 Task: Add an event with the title Casual Monthly Departmental Update and Collaboration Meeting, date '2023/12/27', time 8:30 AM to 10:30 AM, logged in from the account softage.3@softage.netand send the event invitation to softage.8@softage.net and softage.9@softage.net. Set a reminder for the event 2 hour before
Action: Mouse moved to (79, 89)
Screenshot: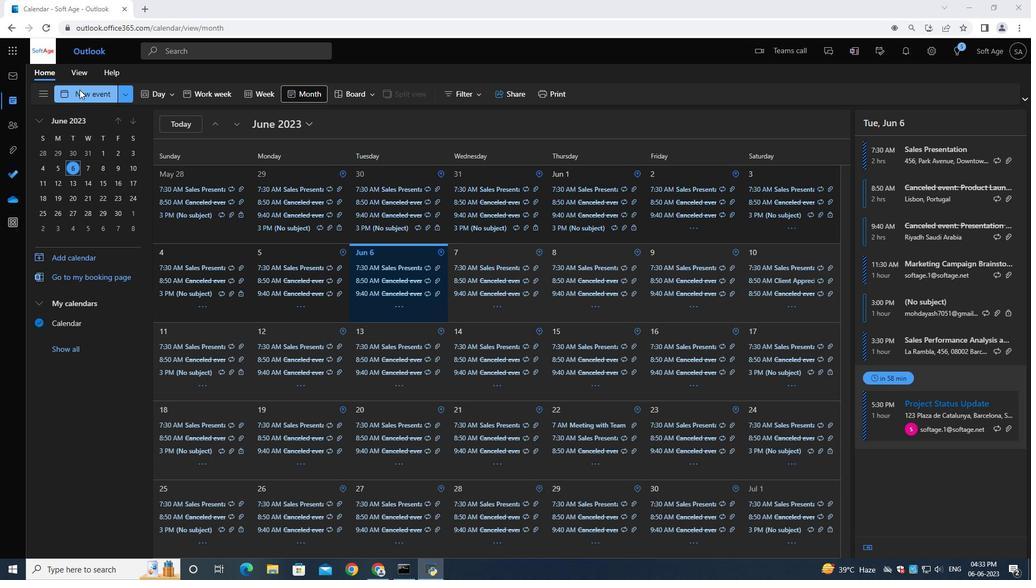 
Action: Mouse pressed left at (79, 89)
Screenshot: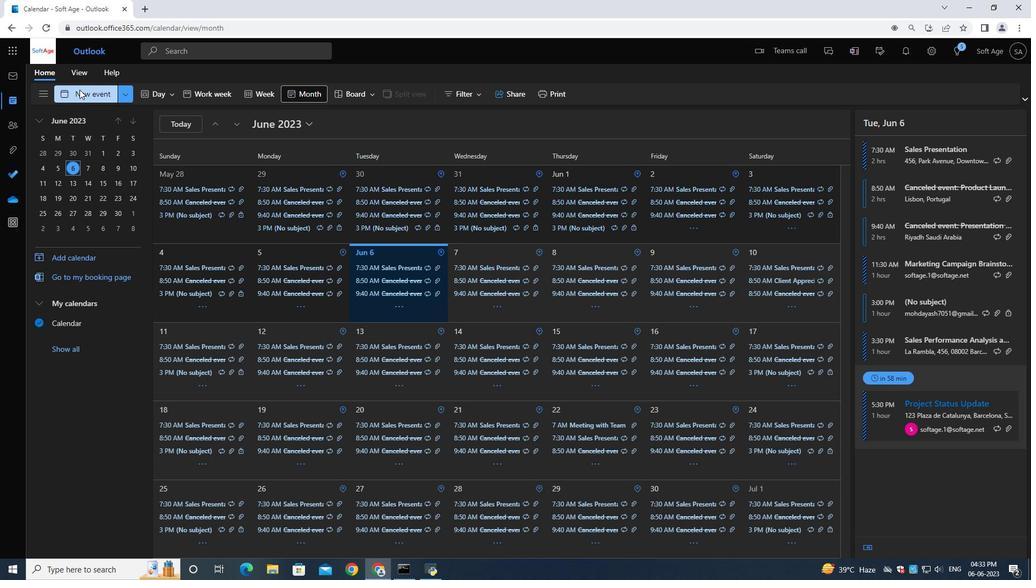 
Action: Mouse moved to (273, 159)
Screenshot: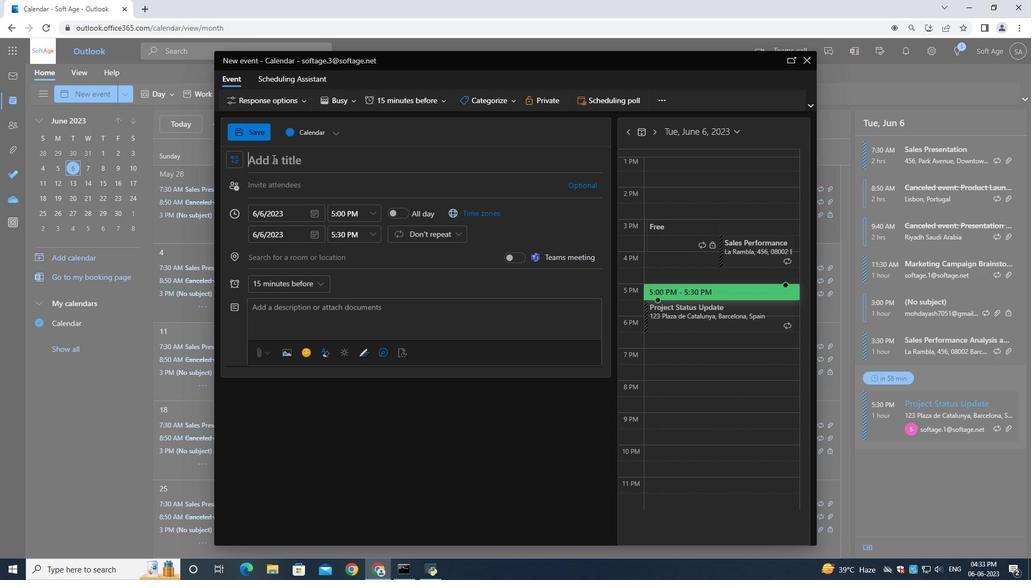 
Action: Mouse pressed left at (273, 159)
Screenshot: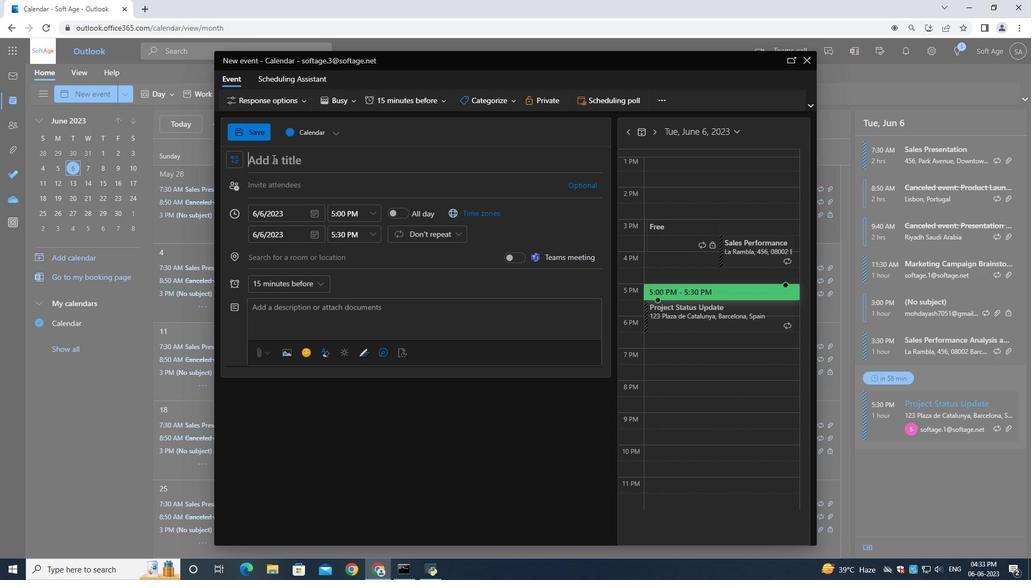 
Action: Mouse moved to (273, 159)
Screenshot: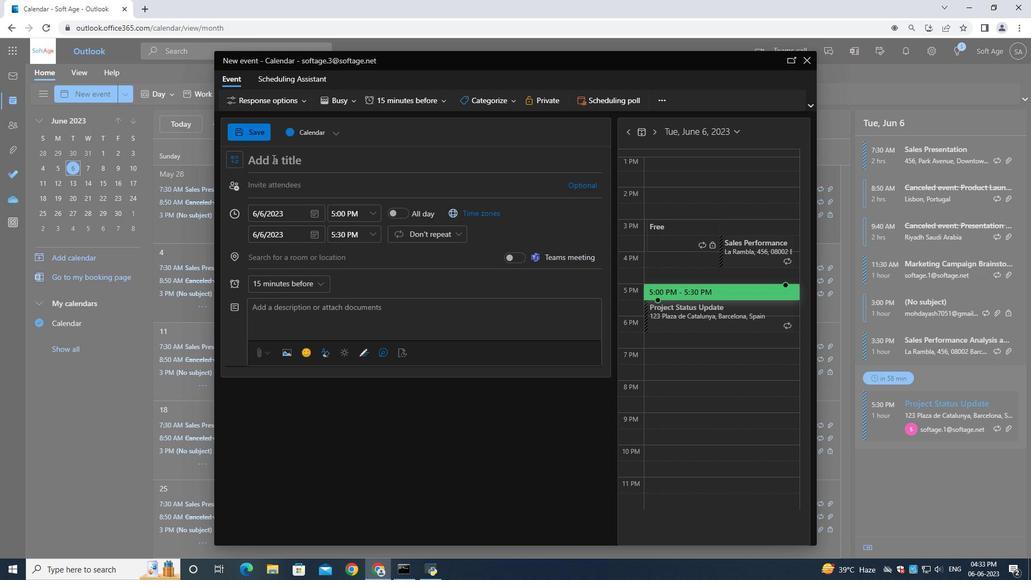 
Action: Key pressed <Key.shift>Casual<Key.space><Key.shift>Monthly<Key.space><Key.shift>Departmental<Key.space><Key.shift><Key.shift><Key.shift><Key.shift><Key.shift><Key.shift><Key.shift><Key.shift><Key.shift><Key.shift><Key.shift><Key.shift><Key.shift><Key.shift>Update<Key.space>and<Key.space><Key.shift><Key.shift><Key.shift><Key.shift><Key.shift><Key.shift><Key.shift><Key.shift><Key.shift><Key.shift><Key.shift><Key.shift><Key.shift><Key.shift><Key.shift><Key.shift><Key.shift><Key.shift><Key.shift>Collaboration<Key.space><Key.shift>Meeting
Screenshot: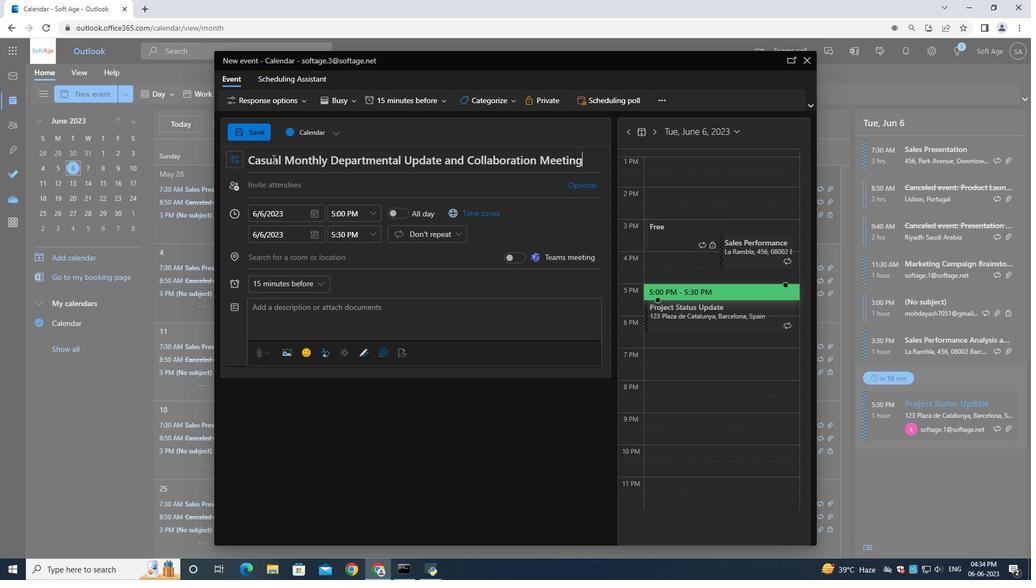
Action: Mouse moved to (311, 214)
Screenshot: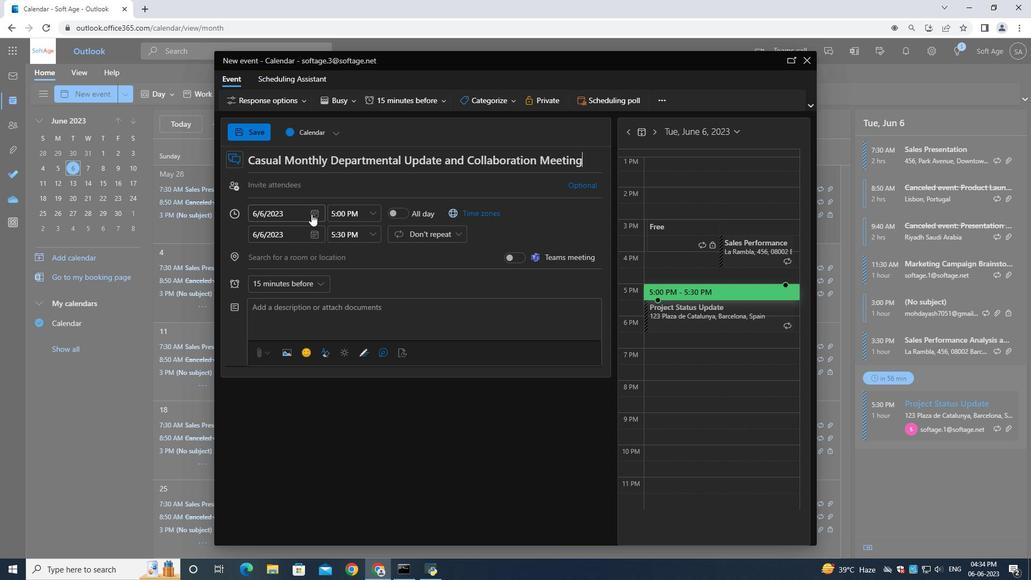 
Action: Mouse pressed left at (311, 214)
Screenshot: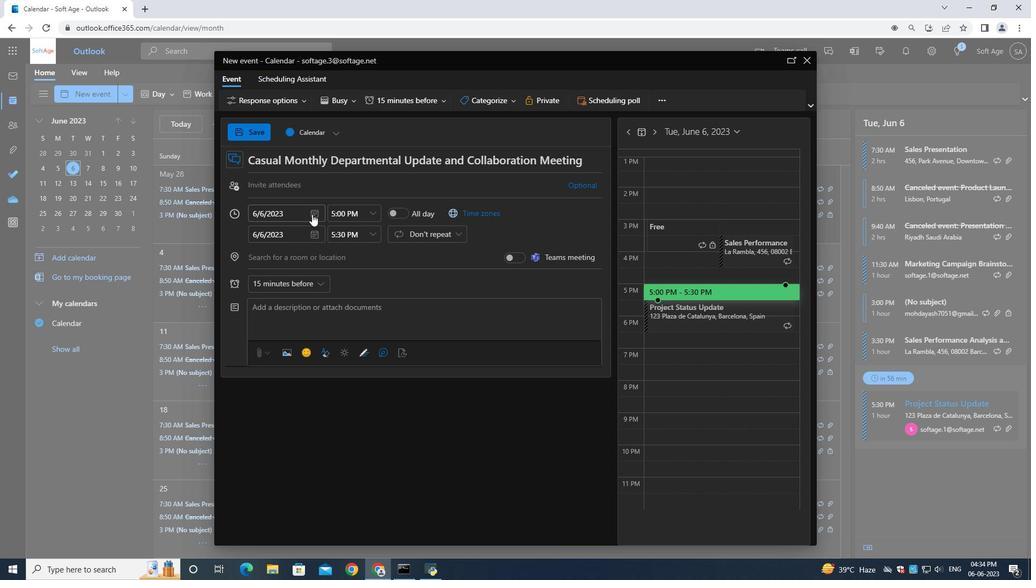 
Action: Mouse moved to (347, 235)
Screenshot: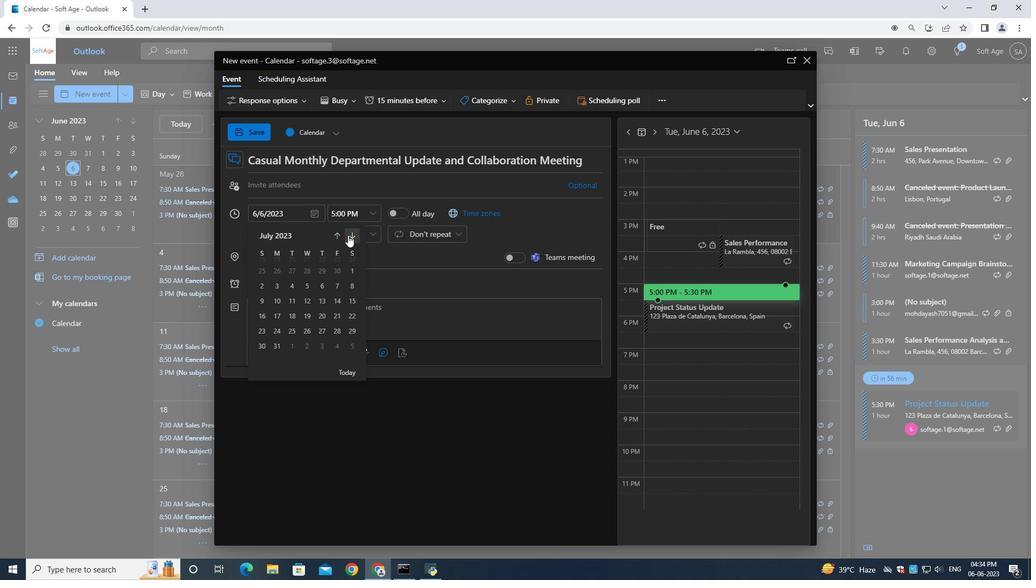 
Action: Mouse pressed left at (347, 235)
Screenshot: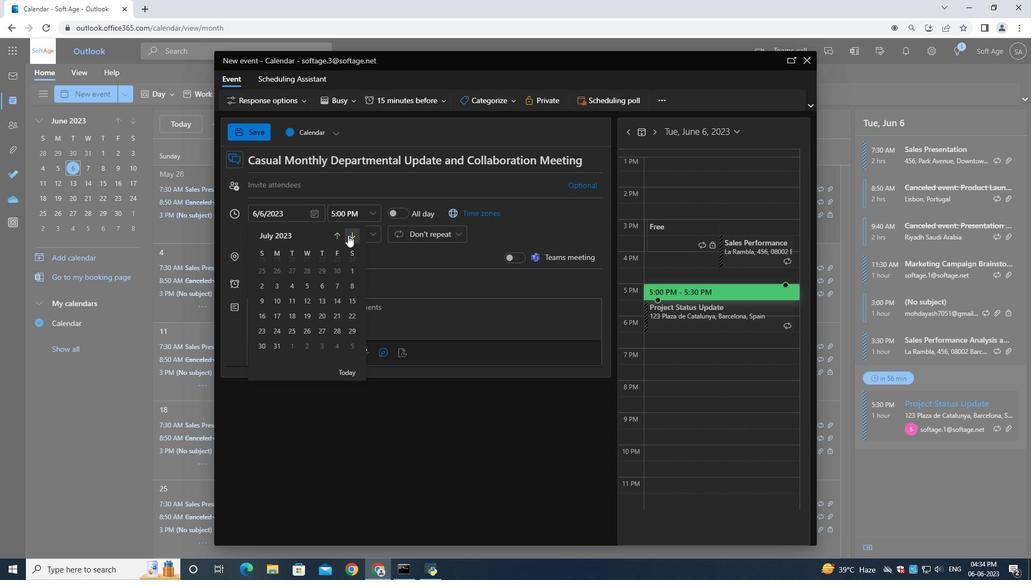 
Action: Mouse moved to (348, 235)
Screenshot: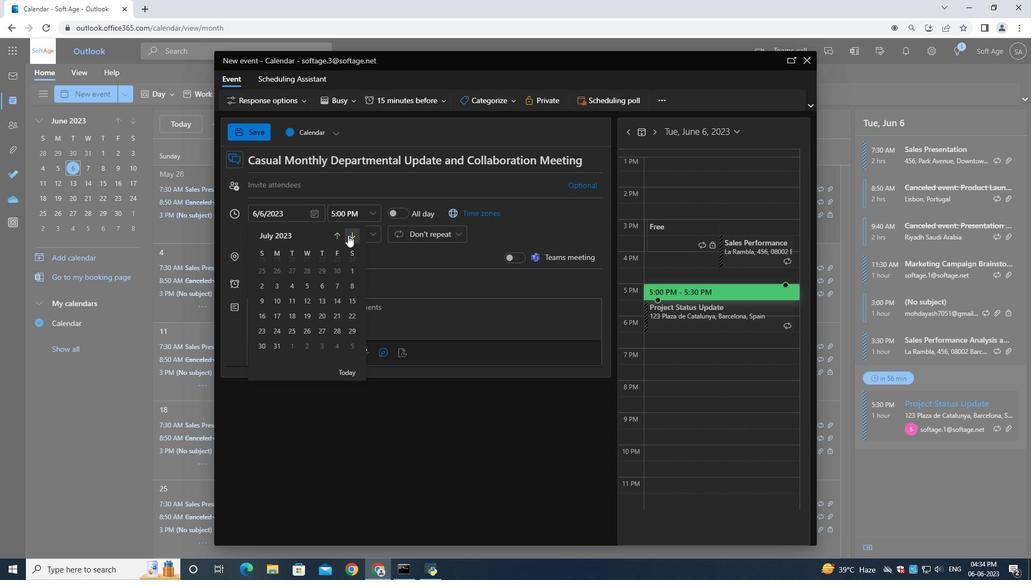 
Action: Mouse pressed left at (348, 235)
Screenshot: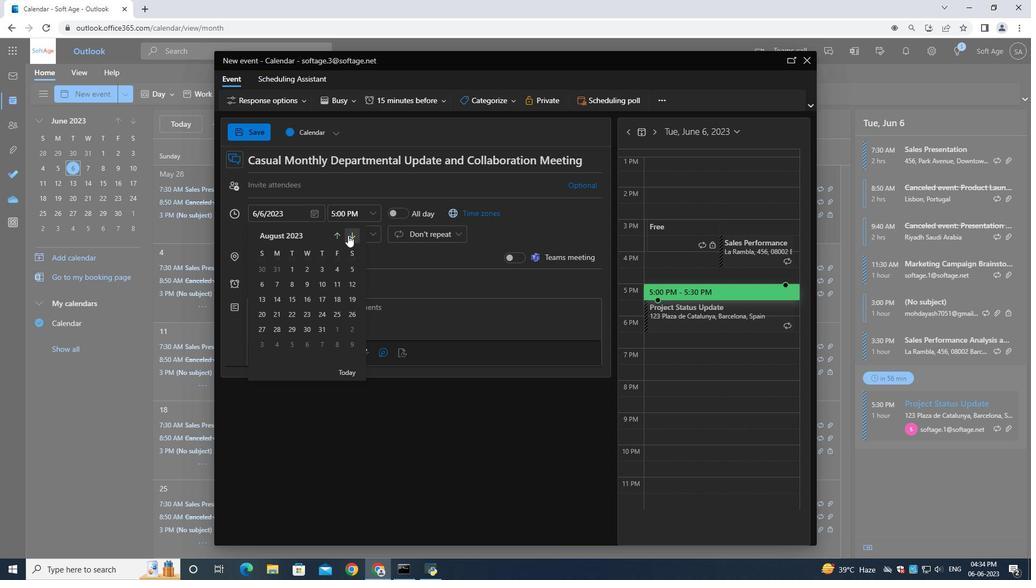 
Action: Mouse pressed left at (348, 235)
Screenshot: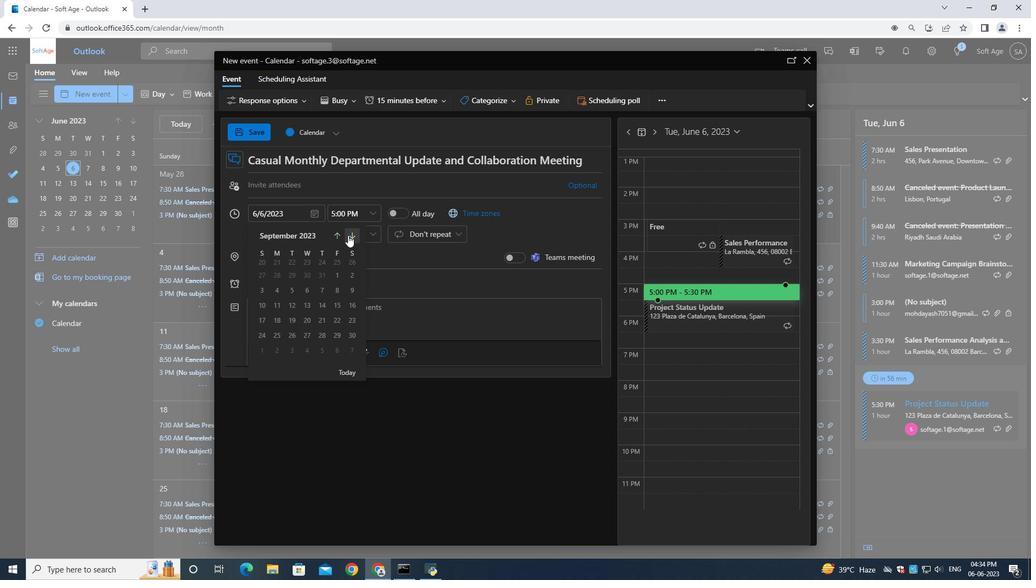 
Action: Mouse pressed left at (348, 235)
Screenshot: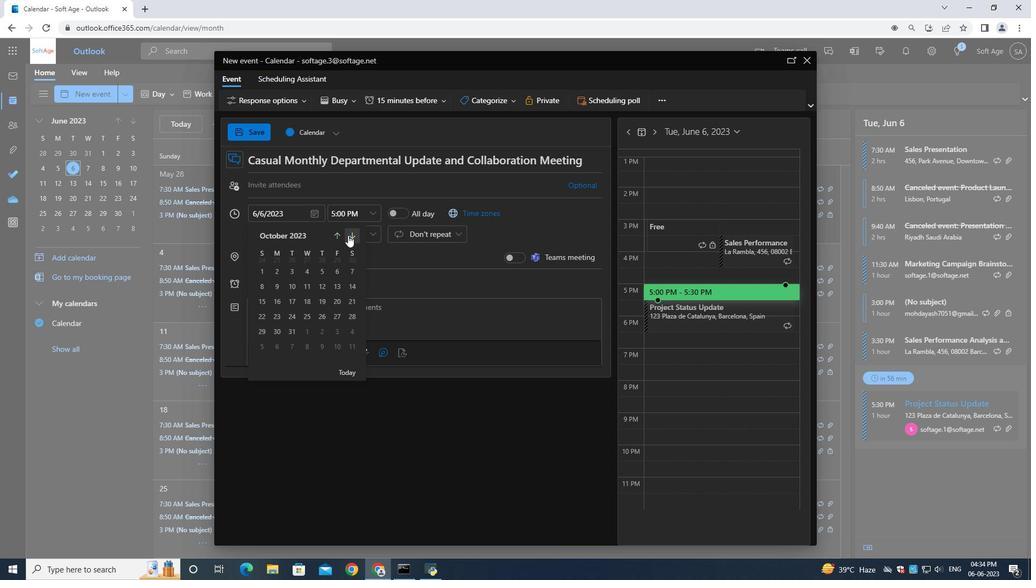 
Action: Mouse pressed left at (348, 235)
Screenshot: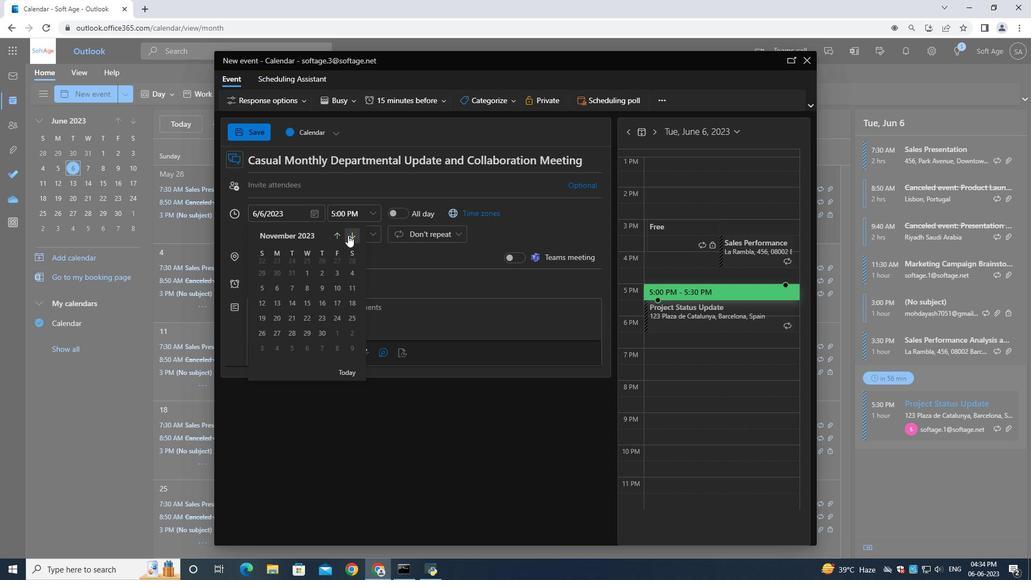 
Action: Mouse pressed left at (348, 235)
Screenshot: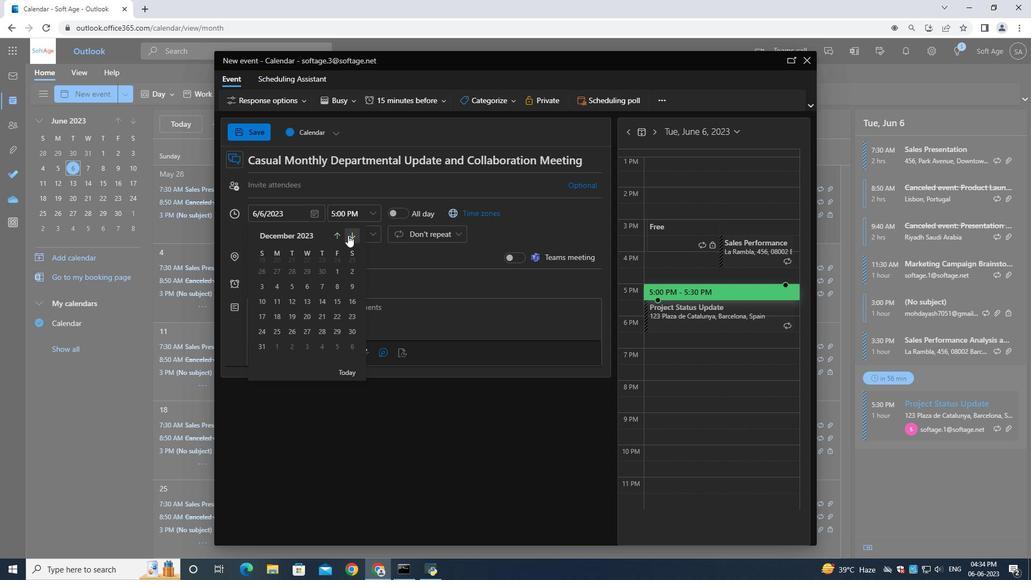 
Action: Mouse moved to (305, 326)
Screenshot: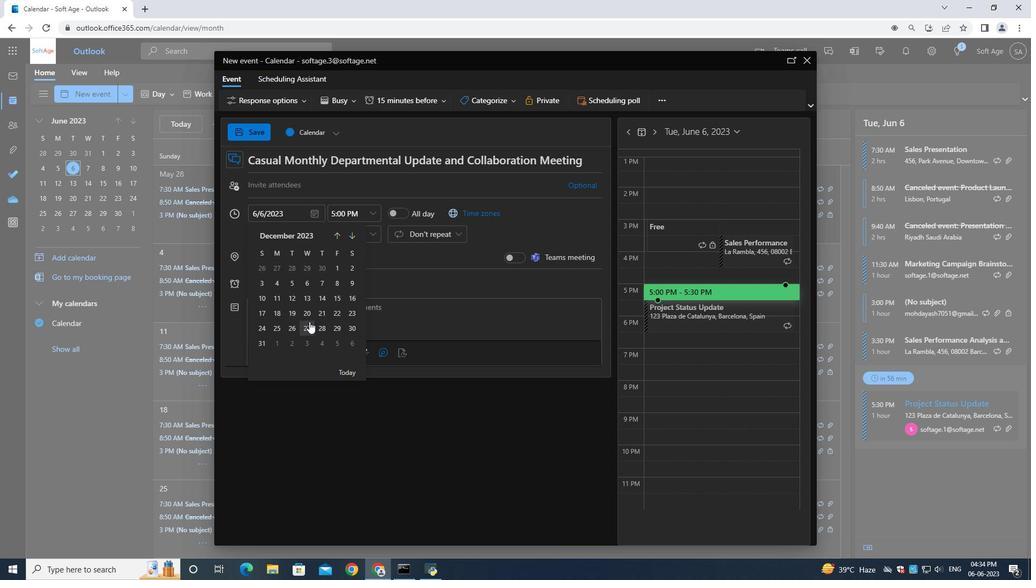 
Action: Mouse pressed left at (305, 326)
Screenshot: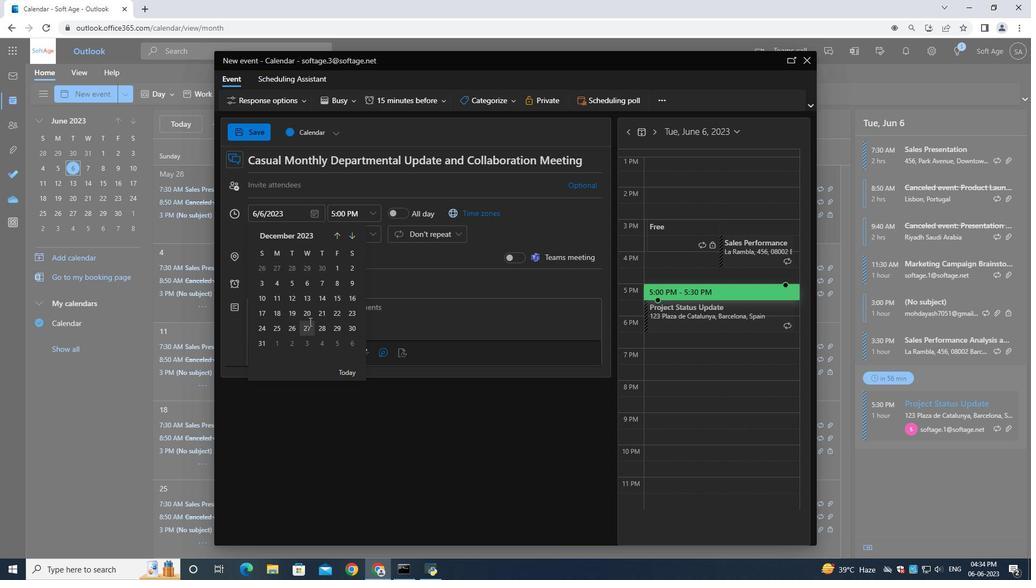 
Action: Mouse moved to (346, 213)
Screenshot: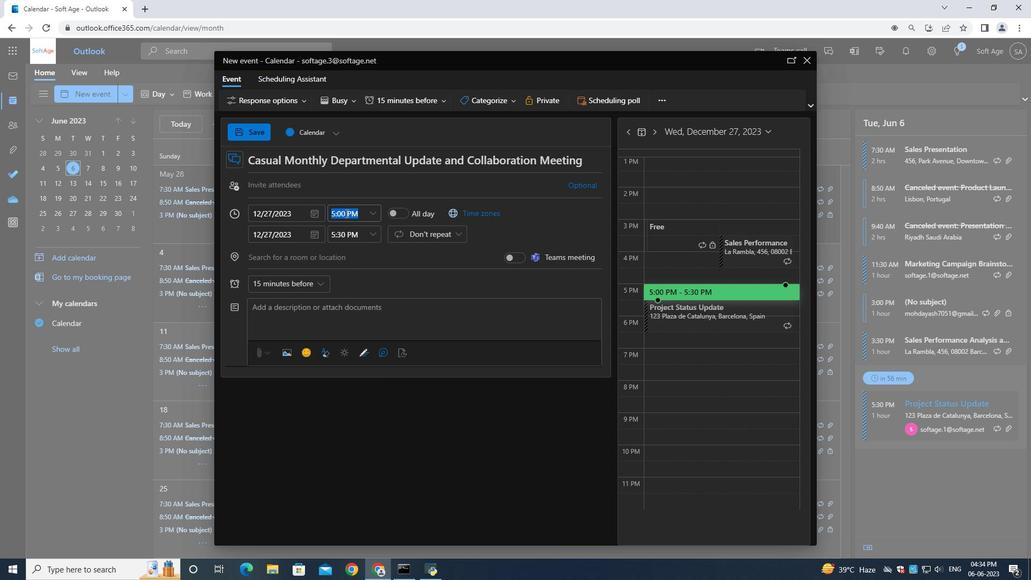 
Action: Mouse pressed left at (346, 213)
Screenshot: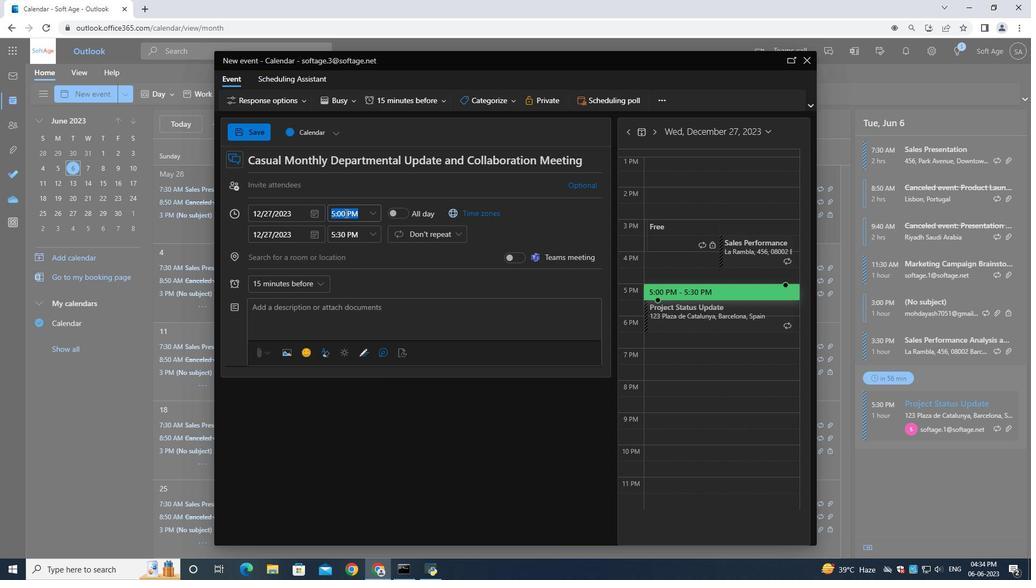 
Action: Mouse moved to (345, 213)
Screenshot: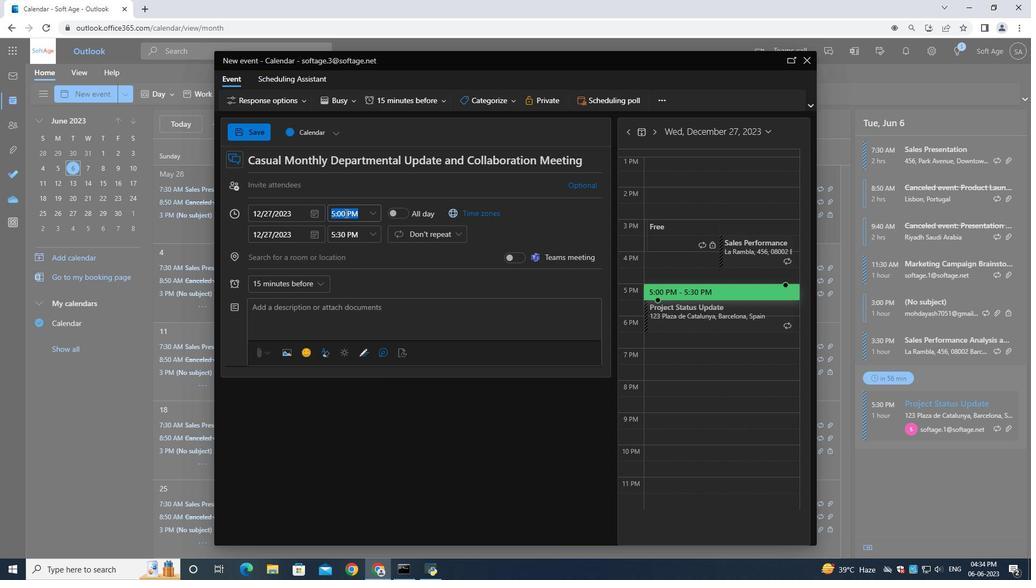 
Action: Key pressed 8<Key.shift_r>:30<Key.shift>AM
Screenshot: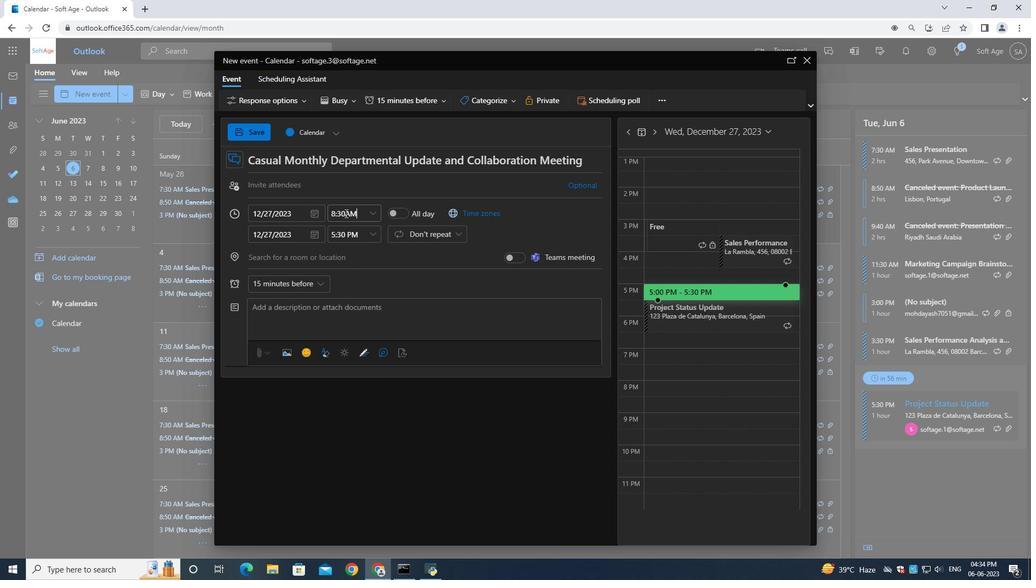 
Action: Mouse moved to (352, 237)
Screenshot: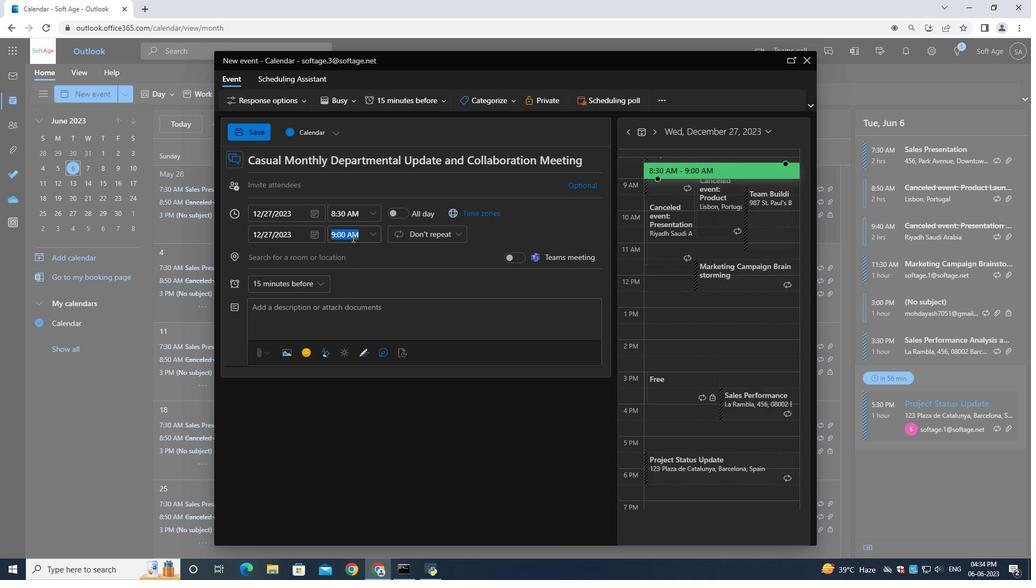 
Action: Mouse pressed left at (352, 237)
Screenshot: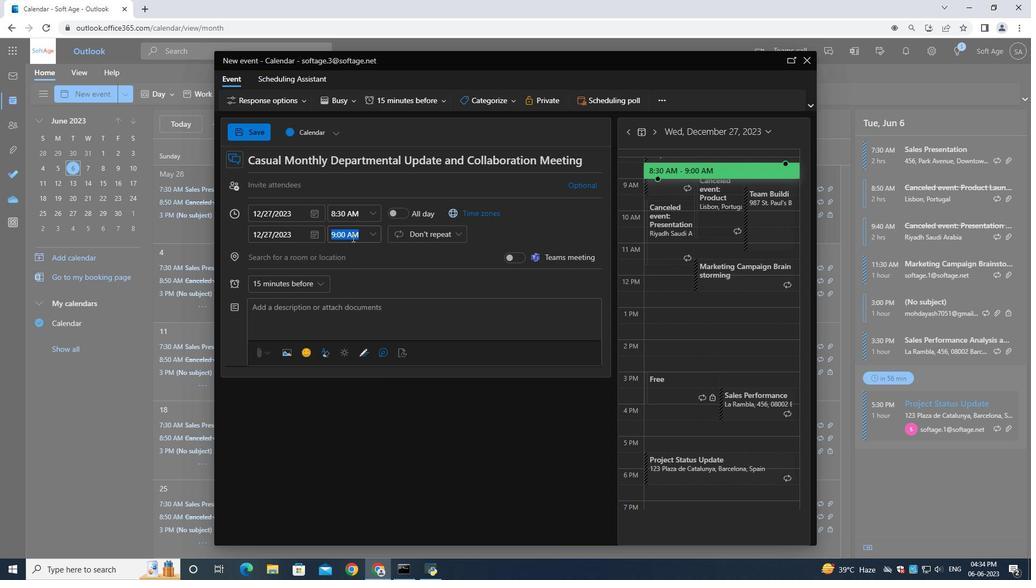 
Action: Mouse moved to (353, 237)
Screenshot: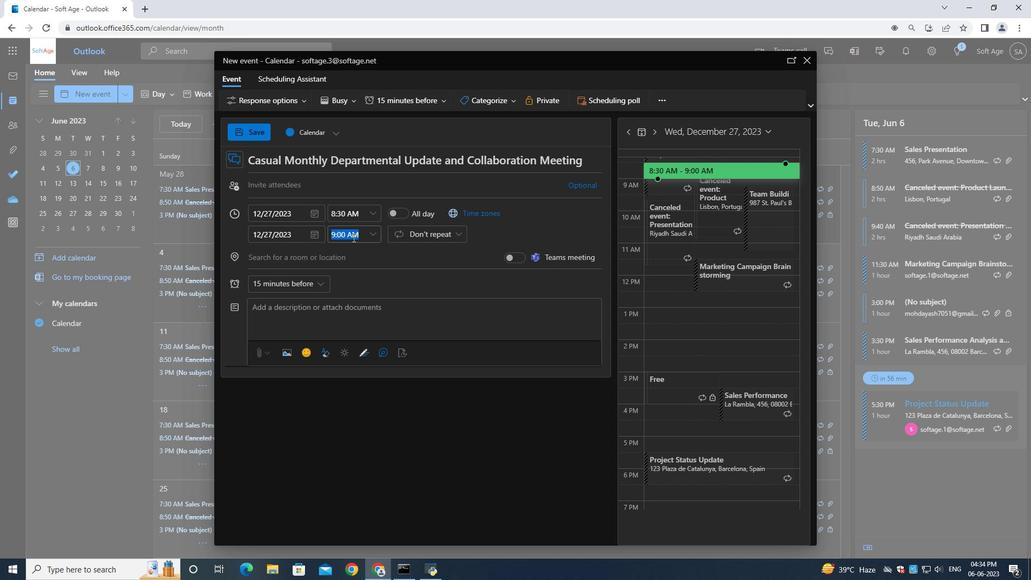 
Action: Key pressed 10<Key.shift_r>:30<Key.shift>AM
Screenshot: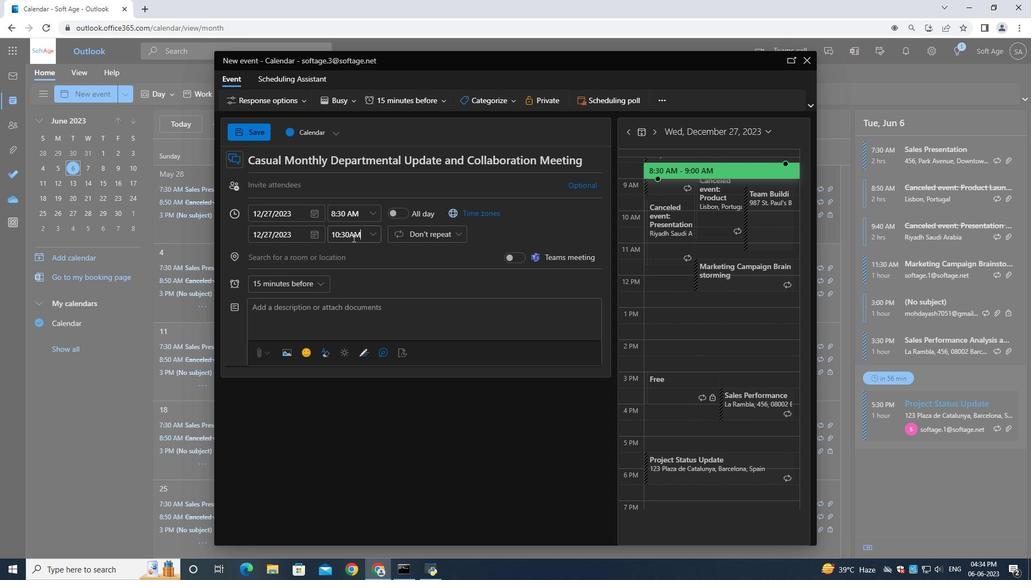 
Action: Mouse moved to (277, 189)
Screenshot: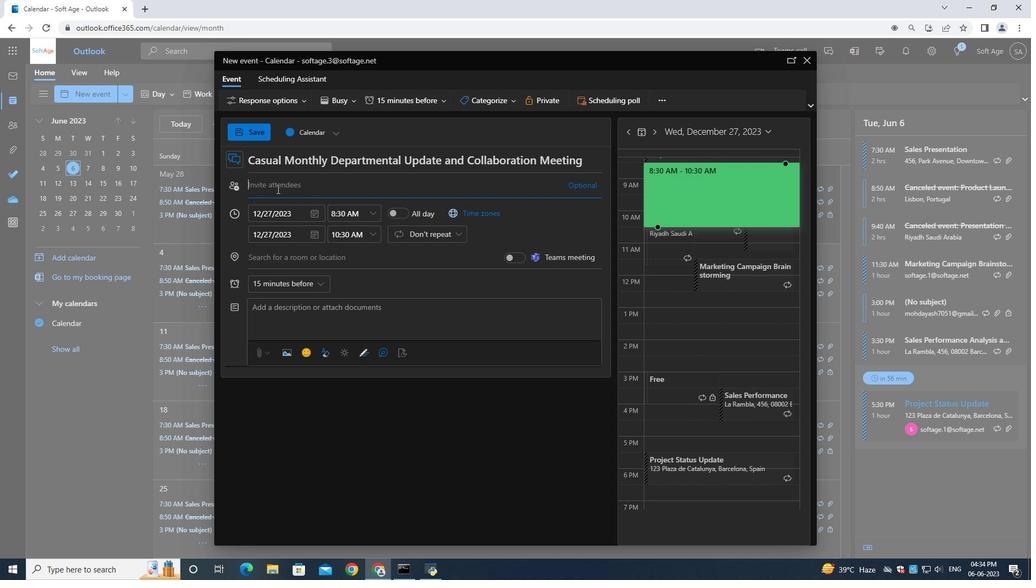 
Action: Mouse pressed left at (277, 189)
Screenshot: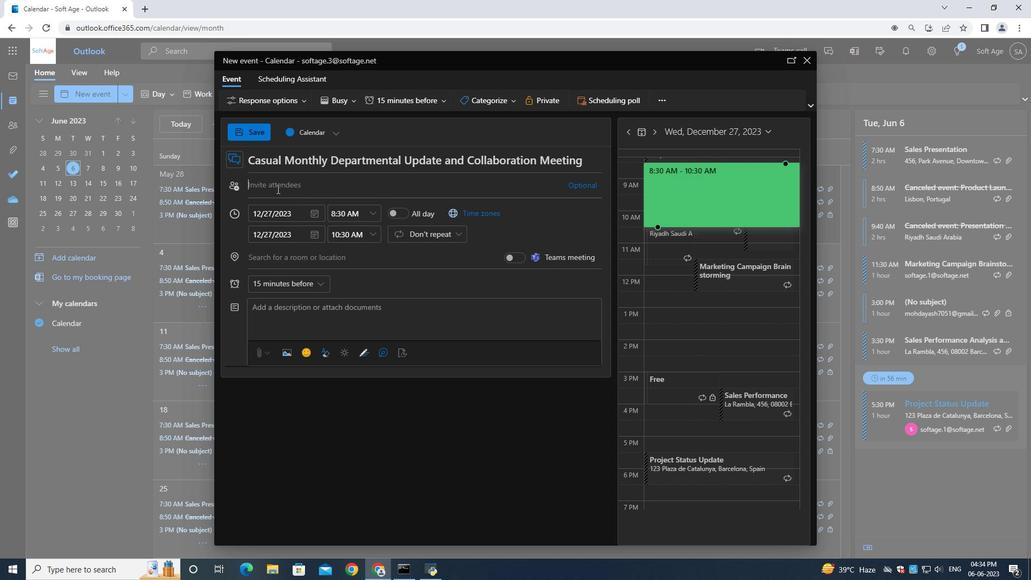 
Action: Mouse moved to (277, 189)
Screenshot: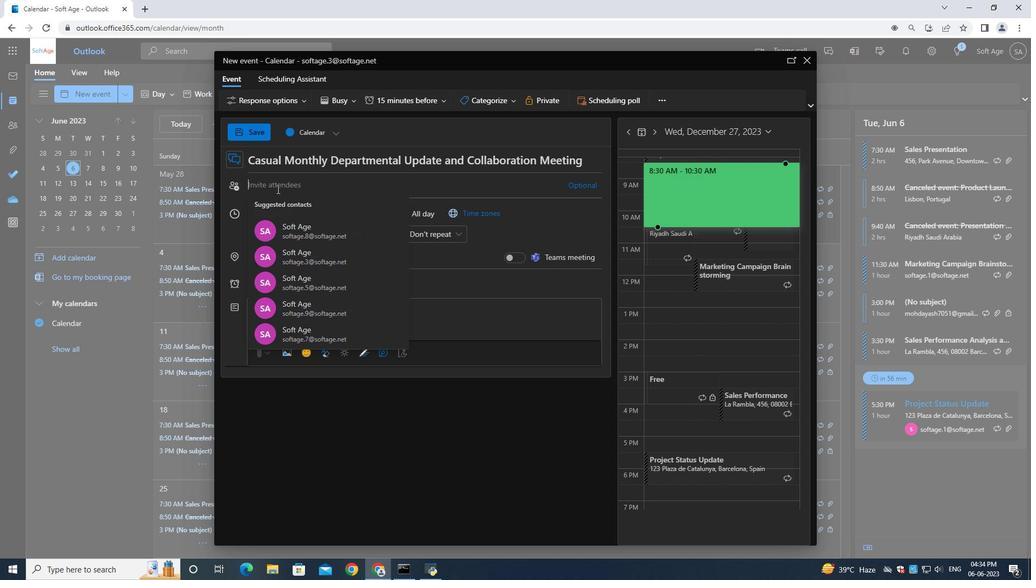 
Action: Key pressed softage.8<Key.shift><Key.shift>@softage.net
Screenshot: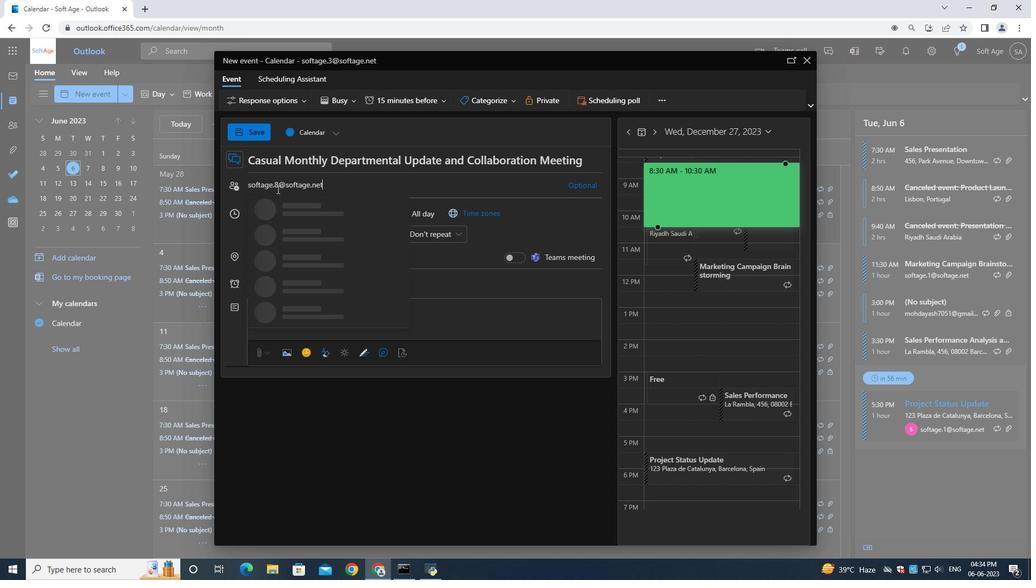 
Action: Mouse moved to (287, 198)
Screenshot: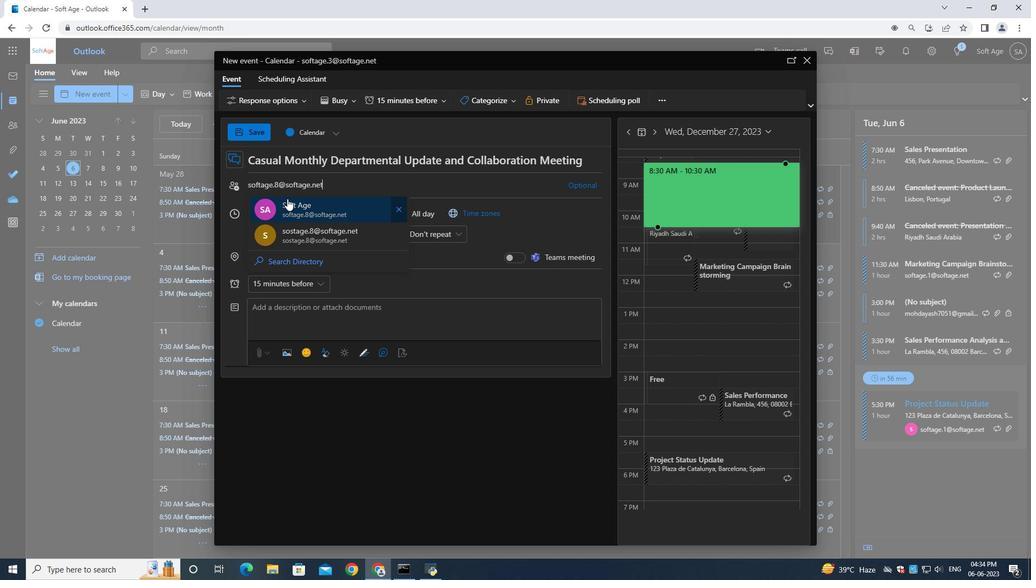
Action: Mouse pressed left at (287, 198)
Screenshot: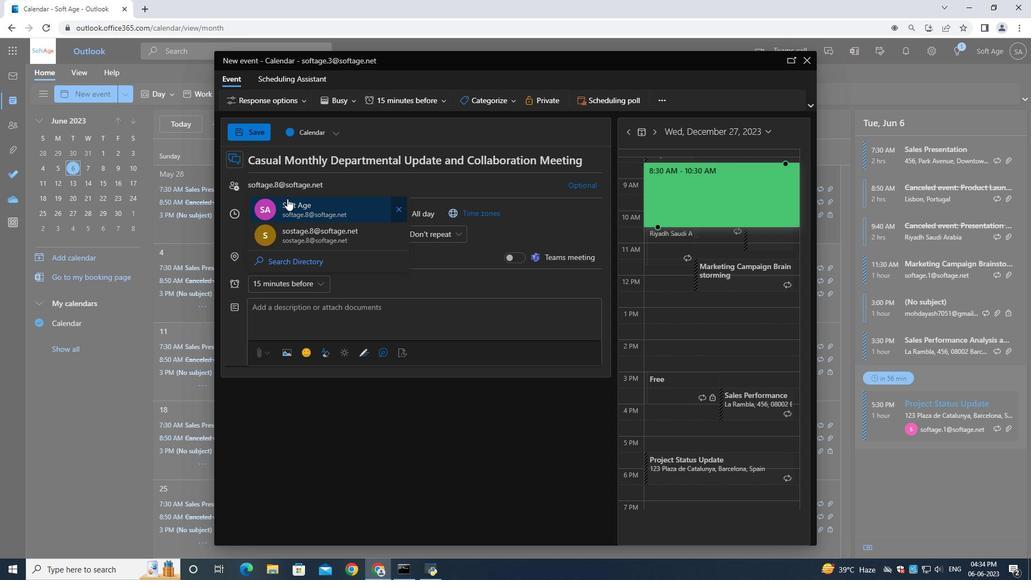 
Action: Key pressed softage.9<Key.shift>@softage.net
Screenshot: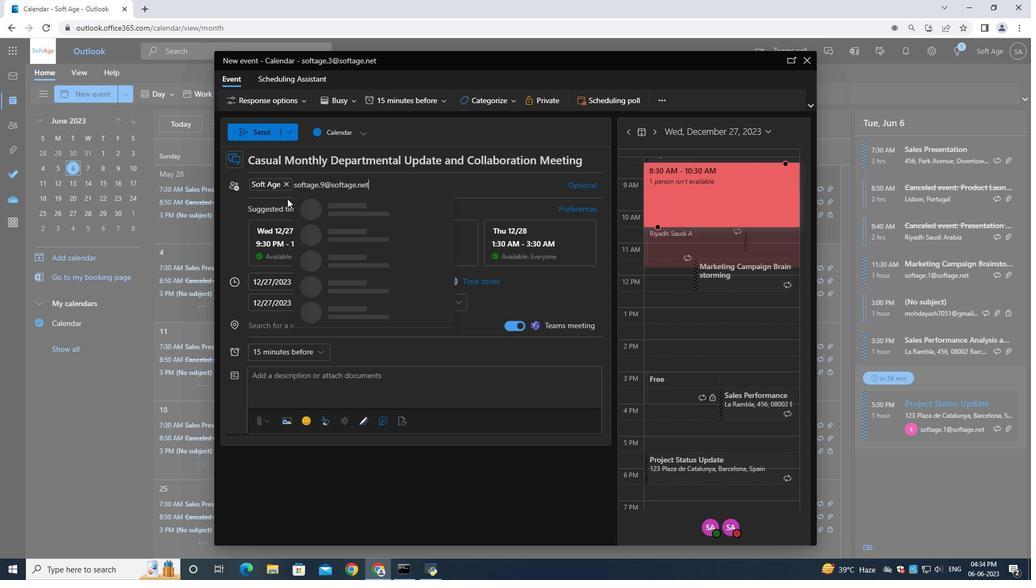 
Action: Mouse moved to (350, 206)
Screenshot: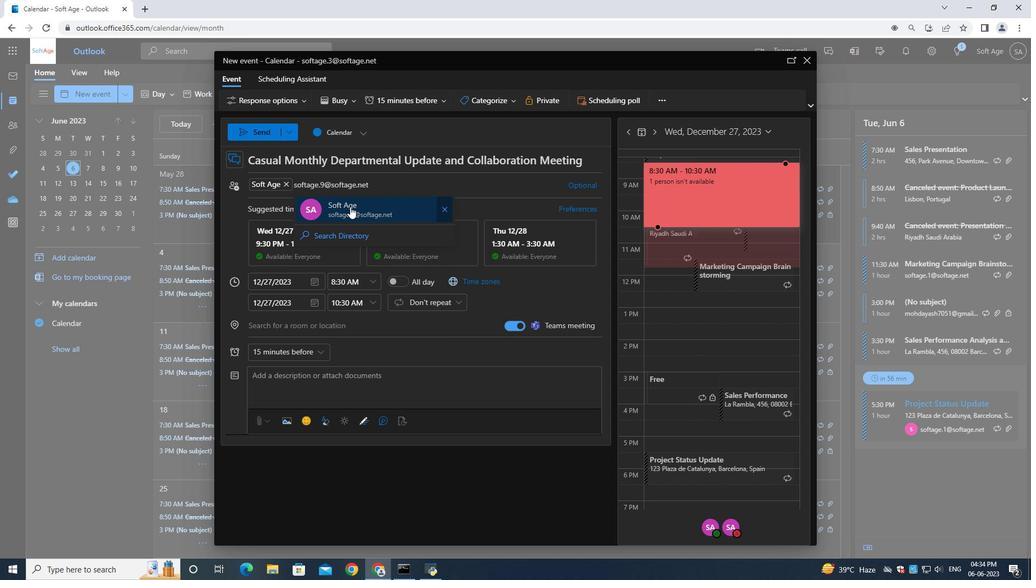 
Action: Mouse pressed left at (350, 206)
Screenshot: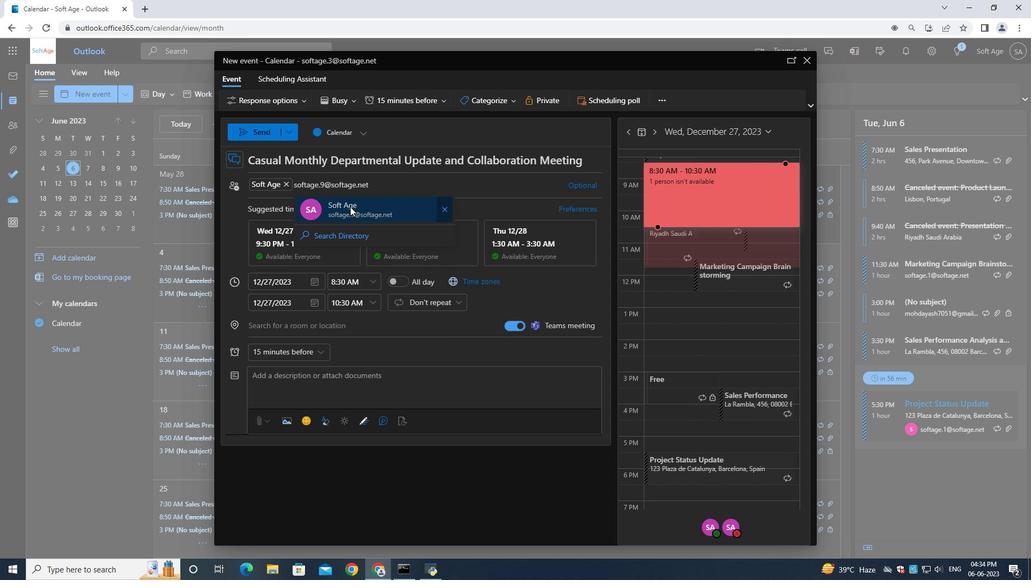 
Action: Mouse moved to (288, 348)
Screenshot: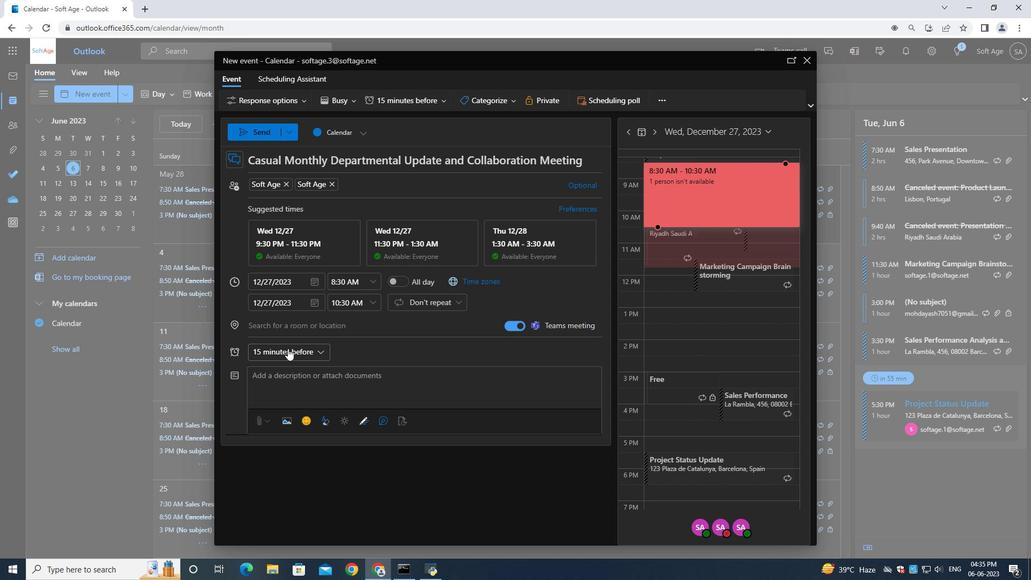 
Action: Mouse pressed left at (288, 348)
Screenshot: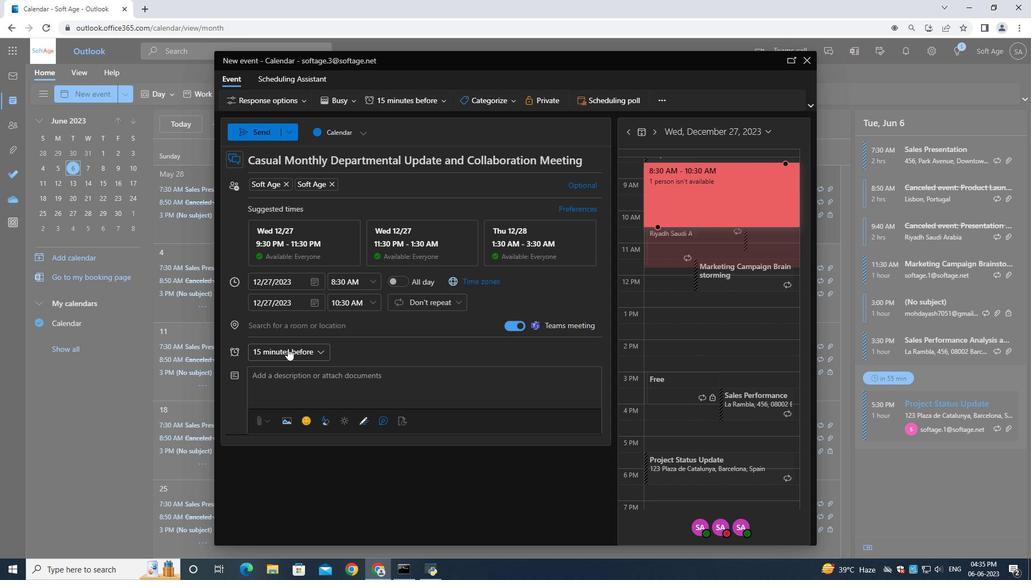 
Action: Mouse moved to (288, 255)
Screenshot: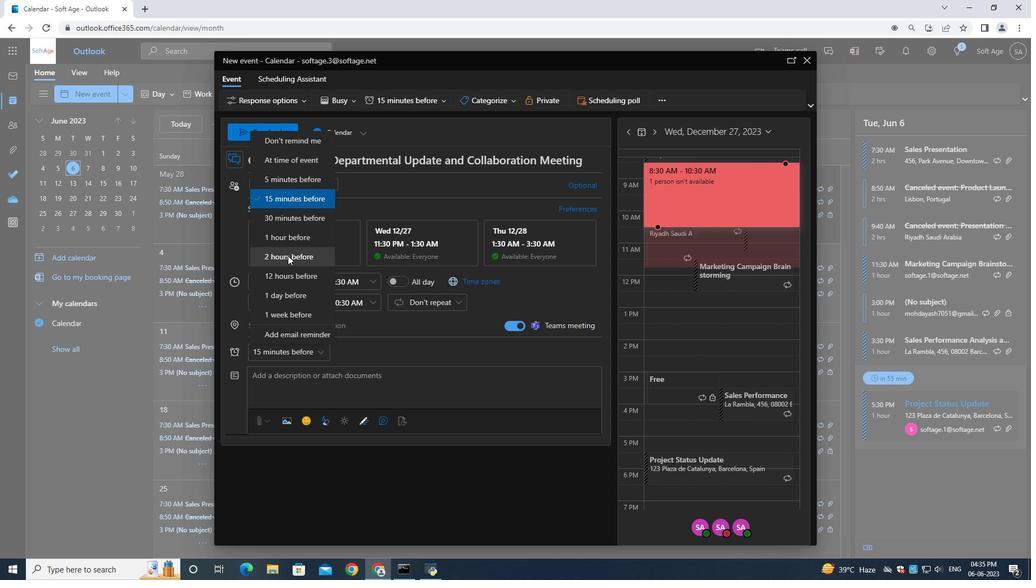 
Action: Mouse pressed left at (288, 255)
Screenshot: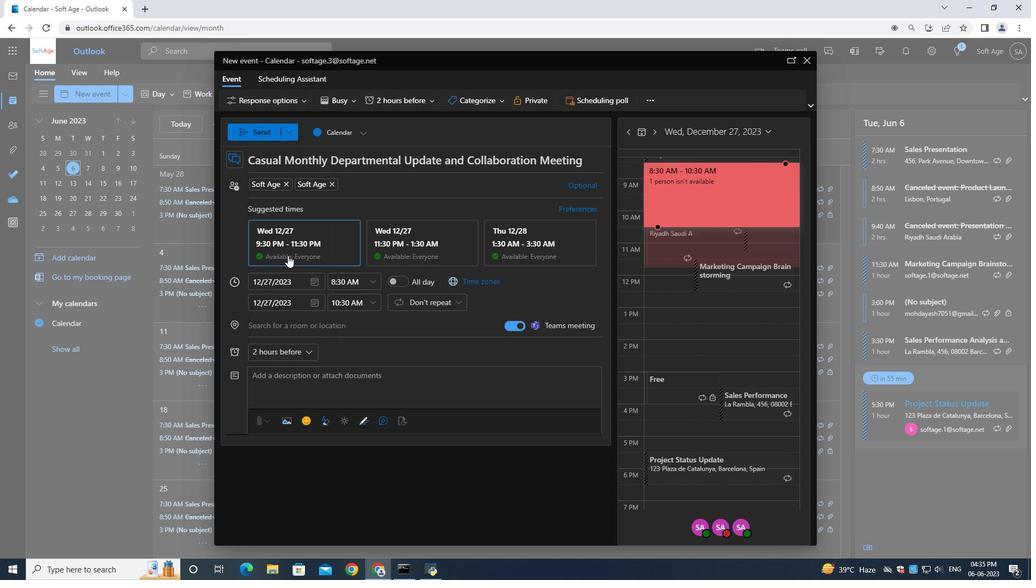 
Action: Mouse moved to (270, 133)
Screenshot: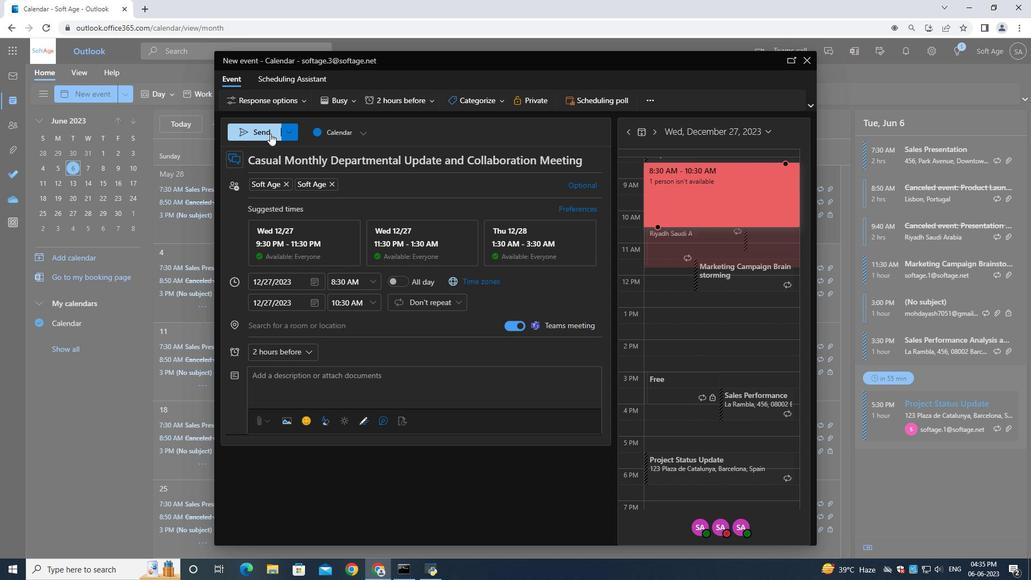 
Action: Mouse pressed left at (270, 133)
Screenshot: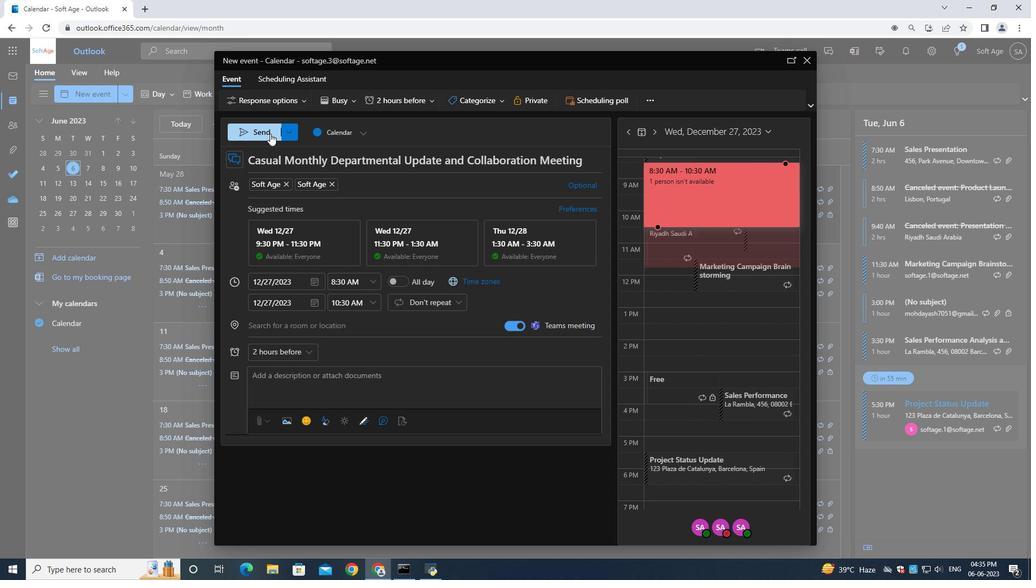 
Action: Mouse moved to (270, 133)
Screenshot: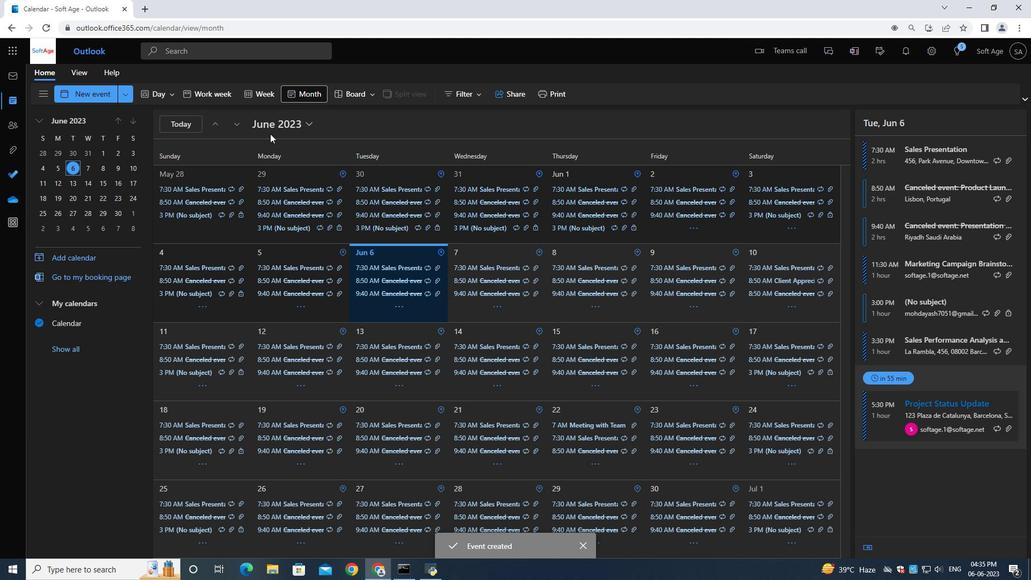 
